 Task: Add Kokoro Balancing Cream Jar to the cart.
Action: Mouse moved to (790, 293)
Screenshot: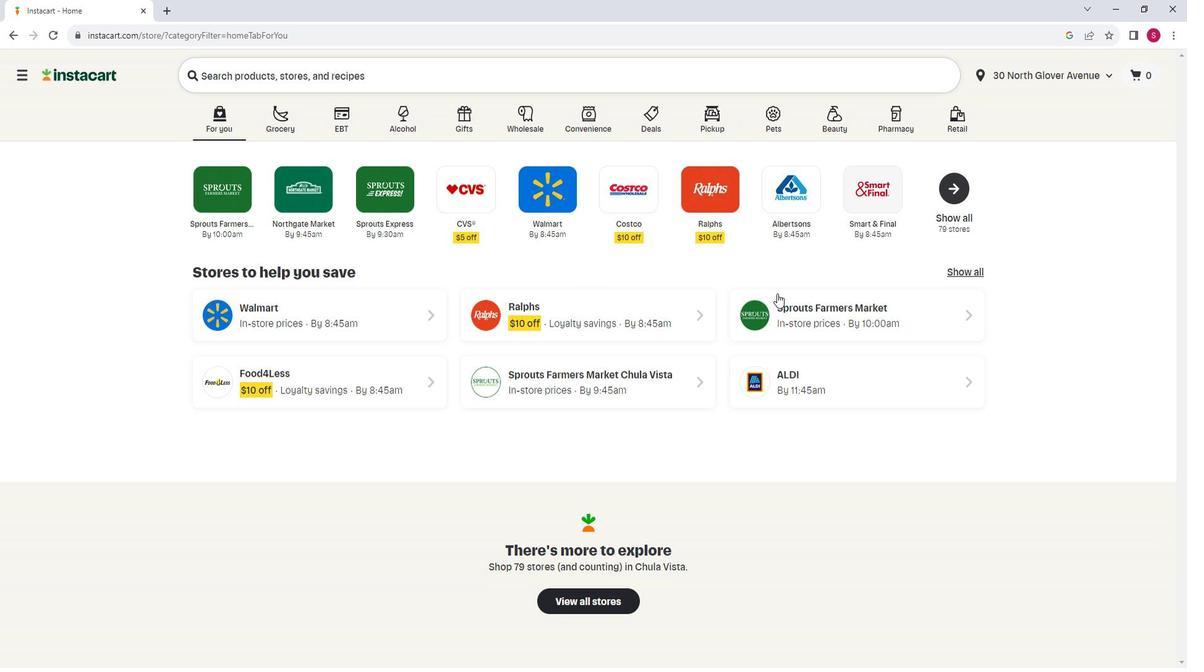 
Action: Mouse pressed left at (790, 293)
Screenshot: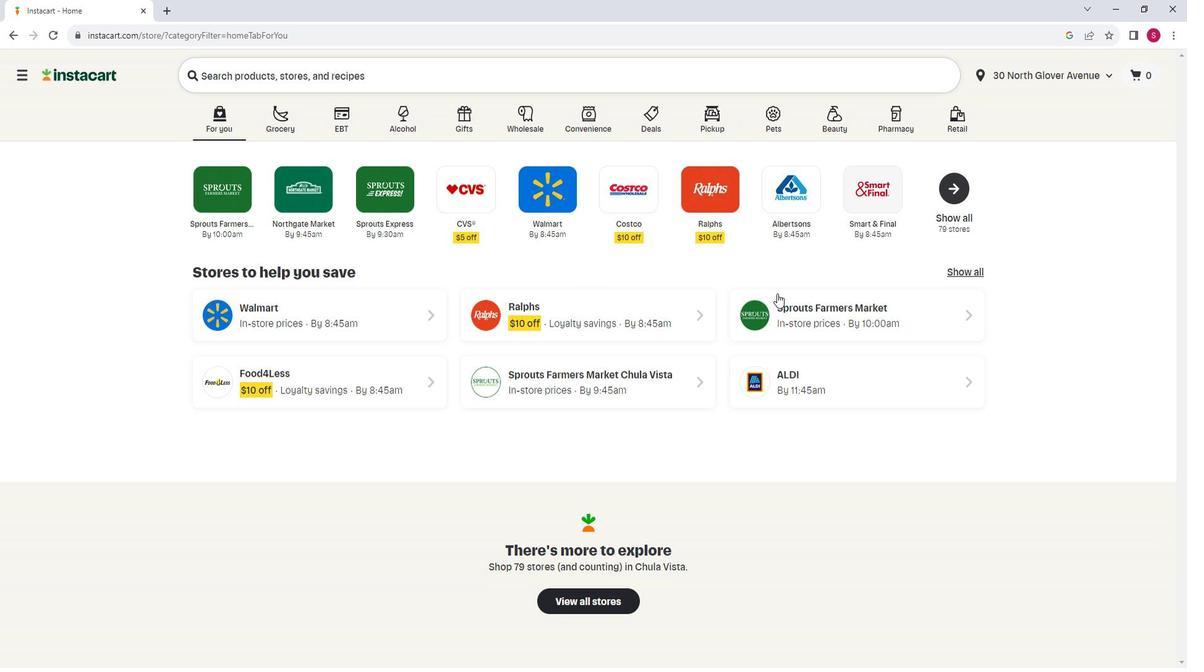 
Action: Mouse moved to (103, 424)
Screenshot: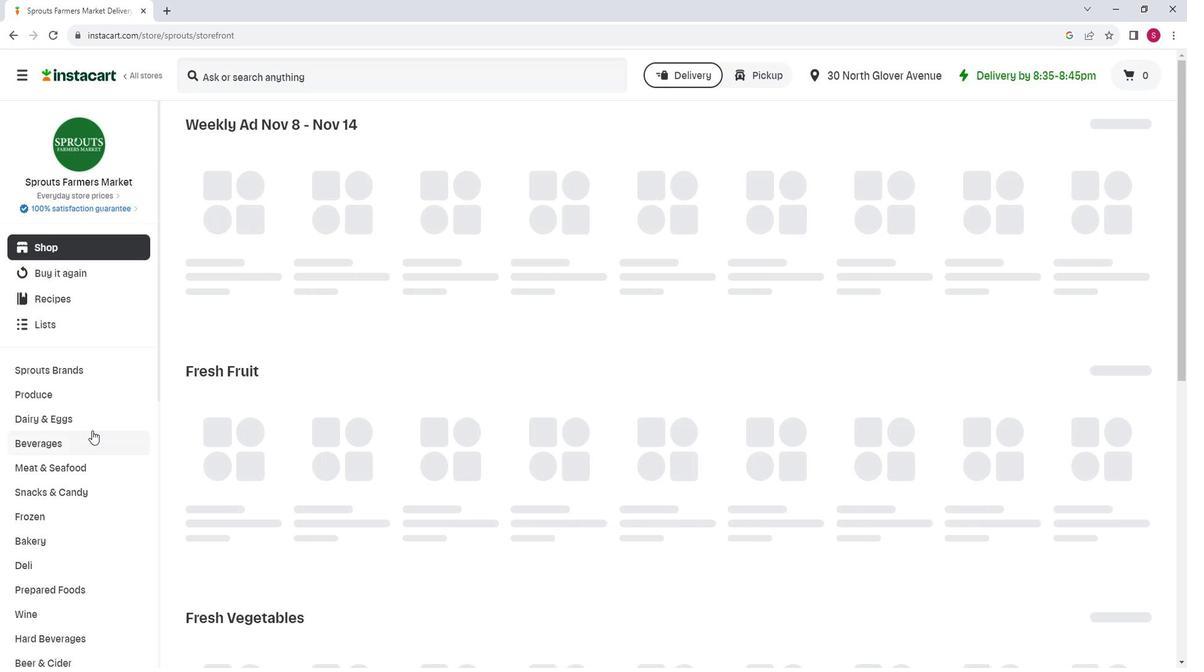 
Action: Mouse scrolled (103, 423) with delta (0, 0)
Screenshot: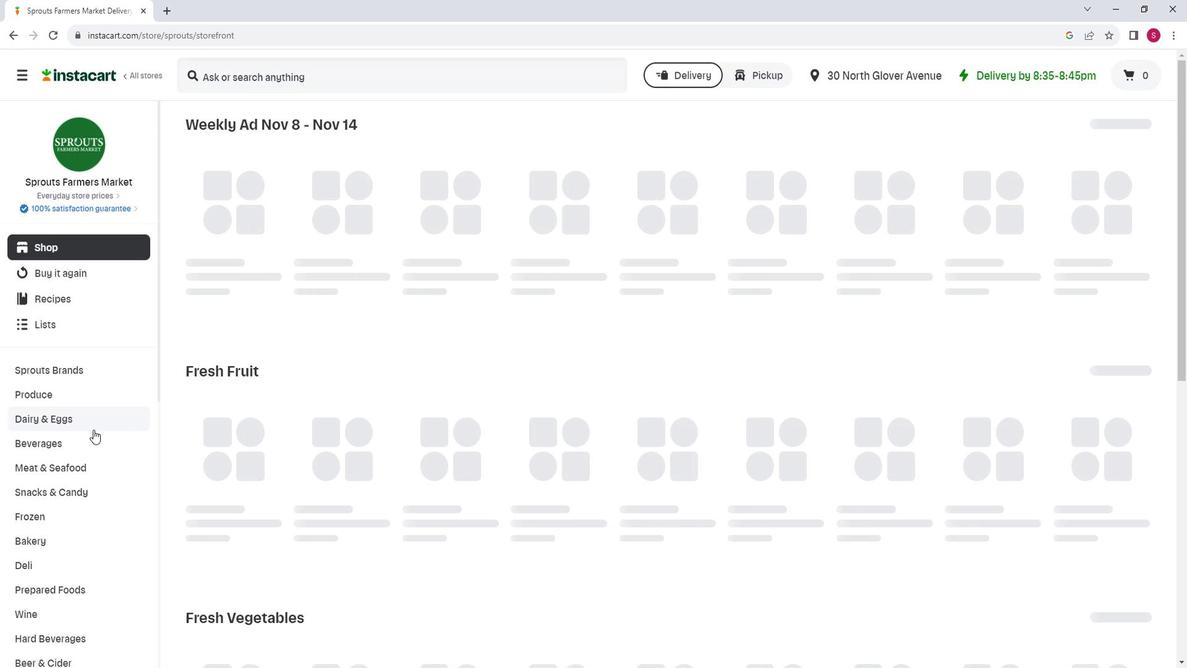 
Action: Mouse moved to (105, 424)
Screenshot: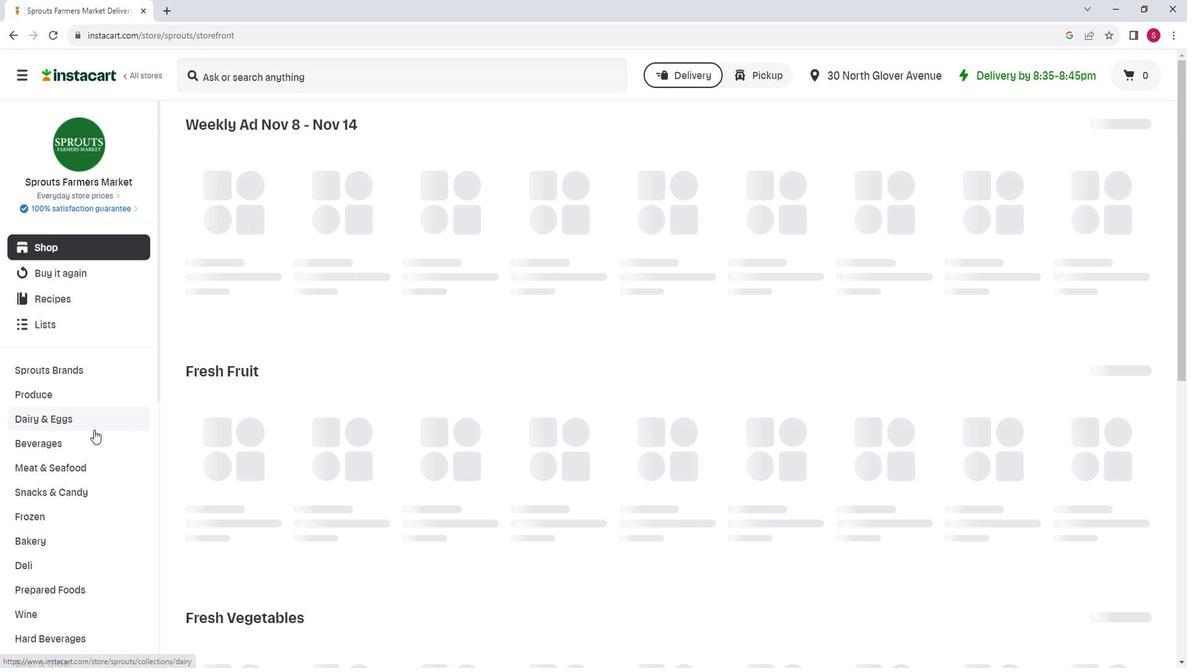 
Action: Mouse scrolled (105, 423) with delta (0, 0)
Screenshot: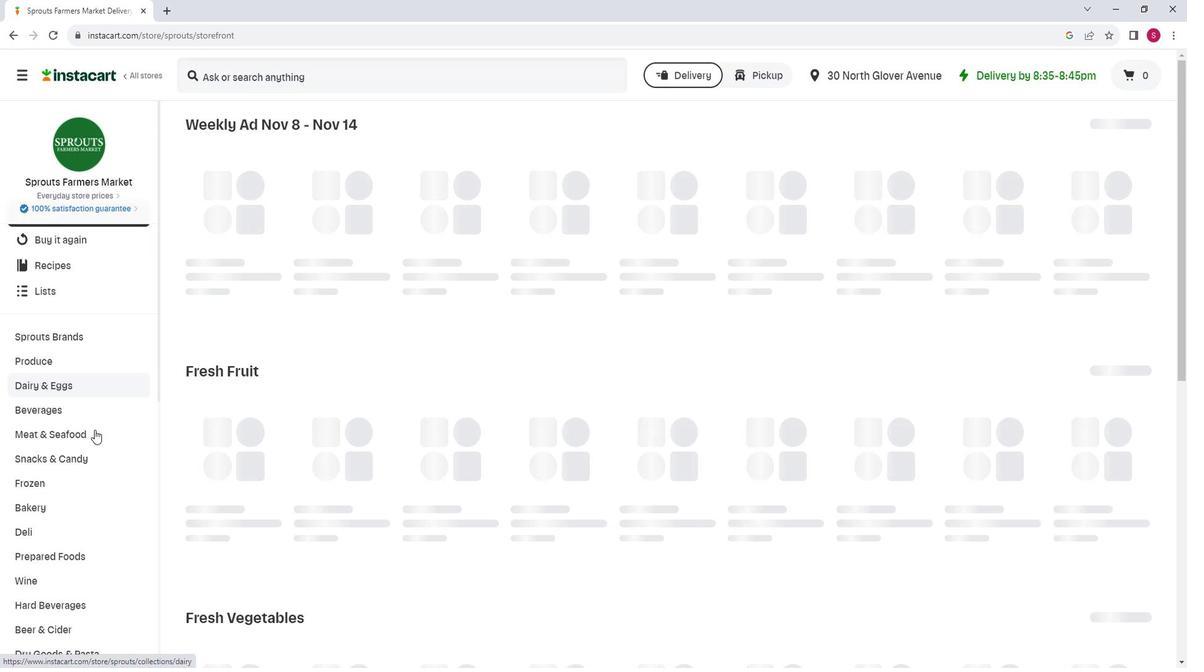 
Action: Mouse scrolled (105, 423) with delta (0, 0)
Screenshot: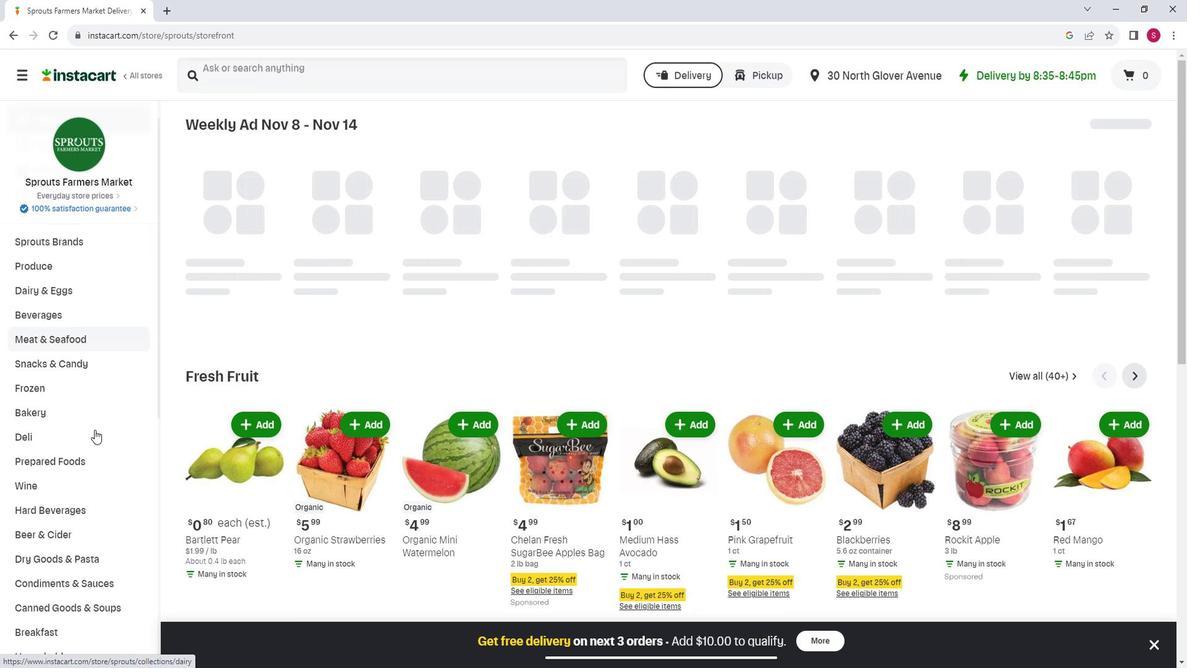 
Action: Mouse scrolled (105, 423) with delta (0, 0)
Screenshot: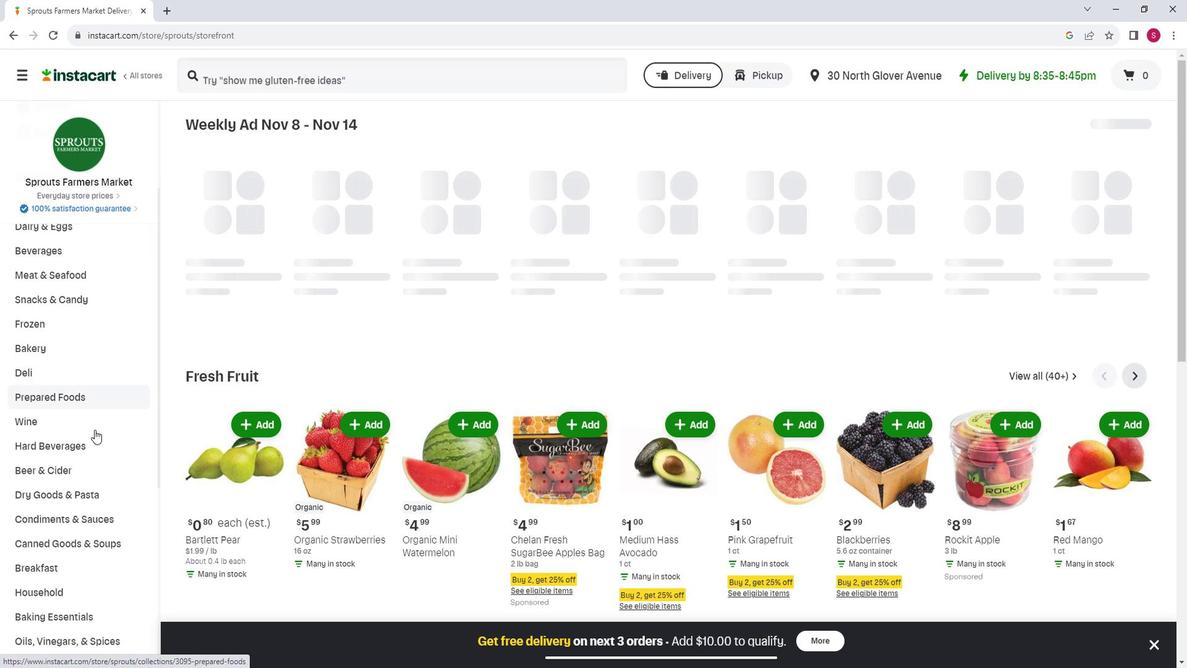 
Action: Mouse moved to (105, 424)
Screenshot: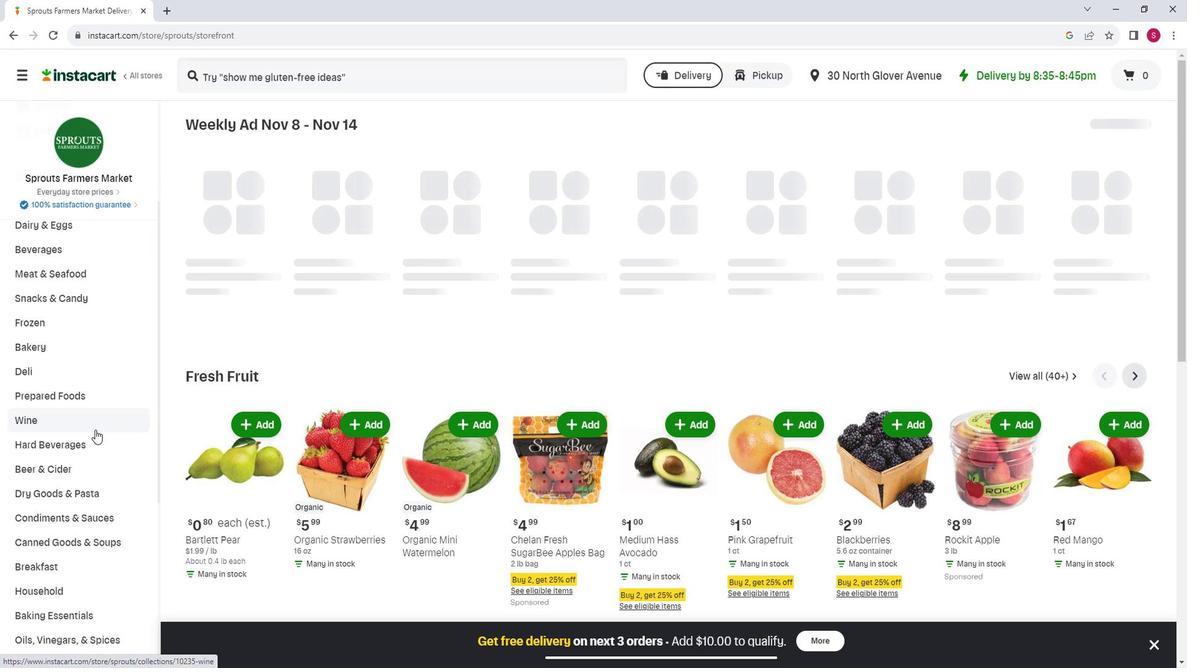 
Action: Mouse scrolled (105, 423) with delta (0, 0)
Screenshot: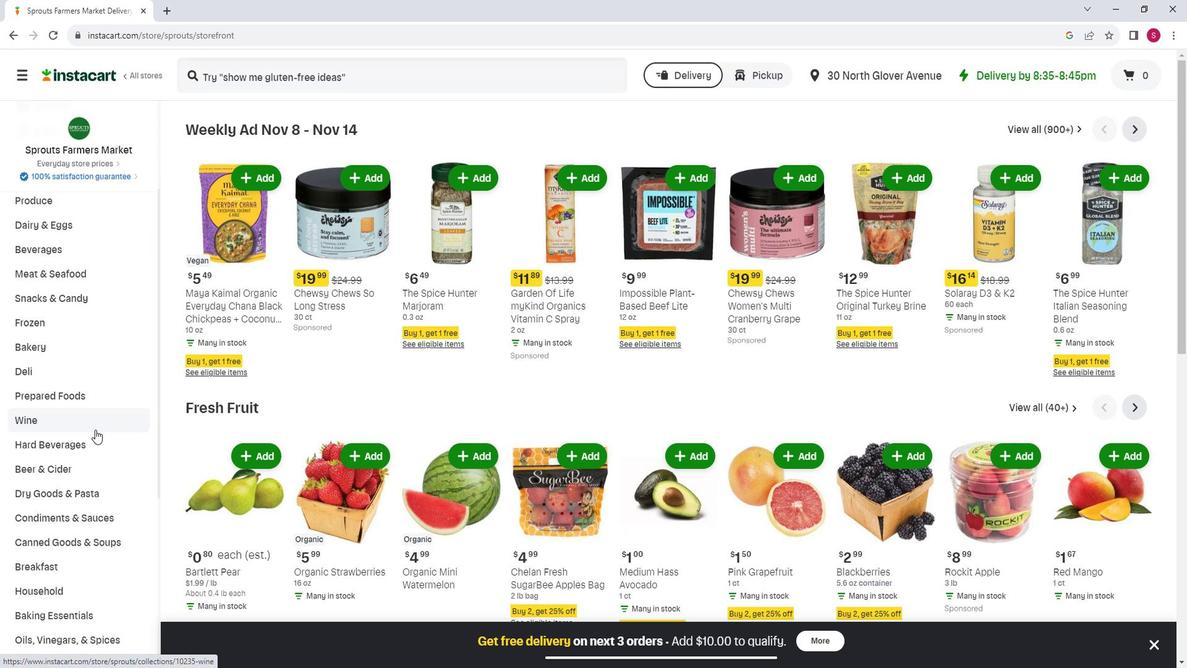 
Action: Mouse scrolled (105, 423) with delta (0, 0)
Screenshot: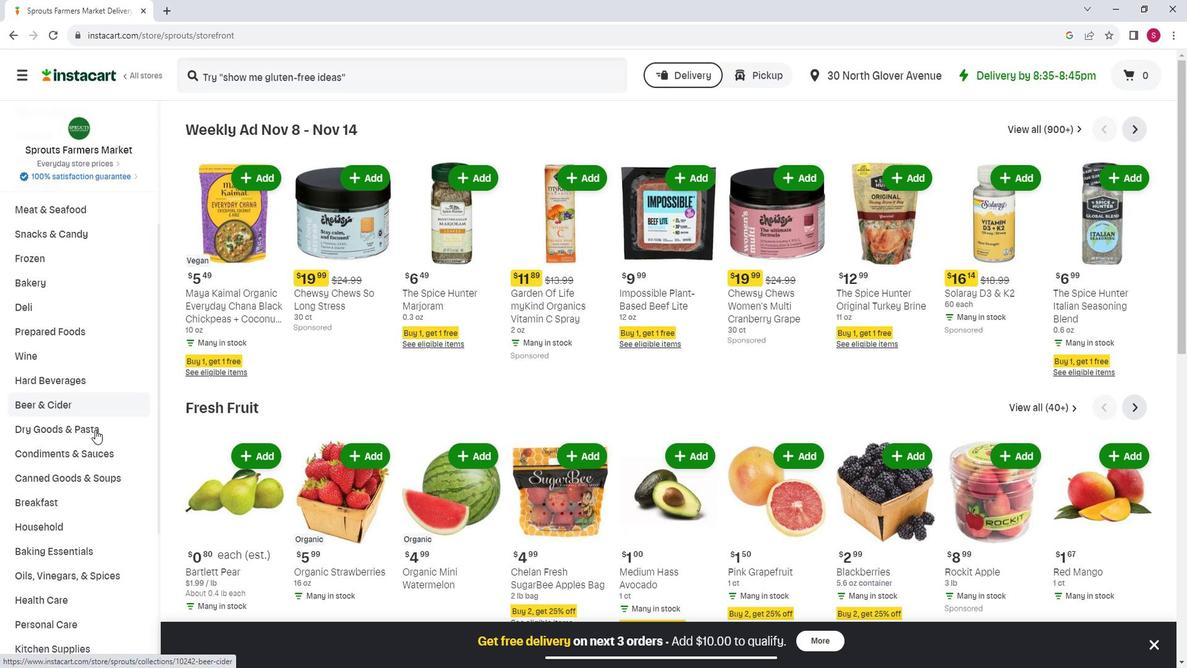 
Action: Mouse moved to (81, 545)
Screenshot: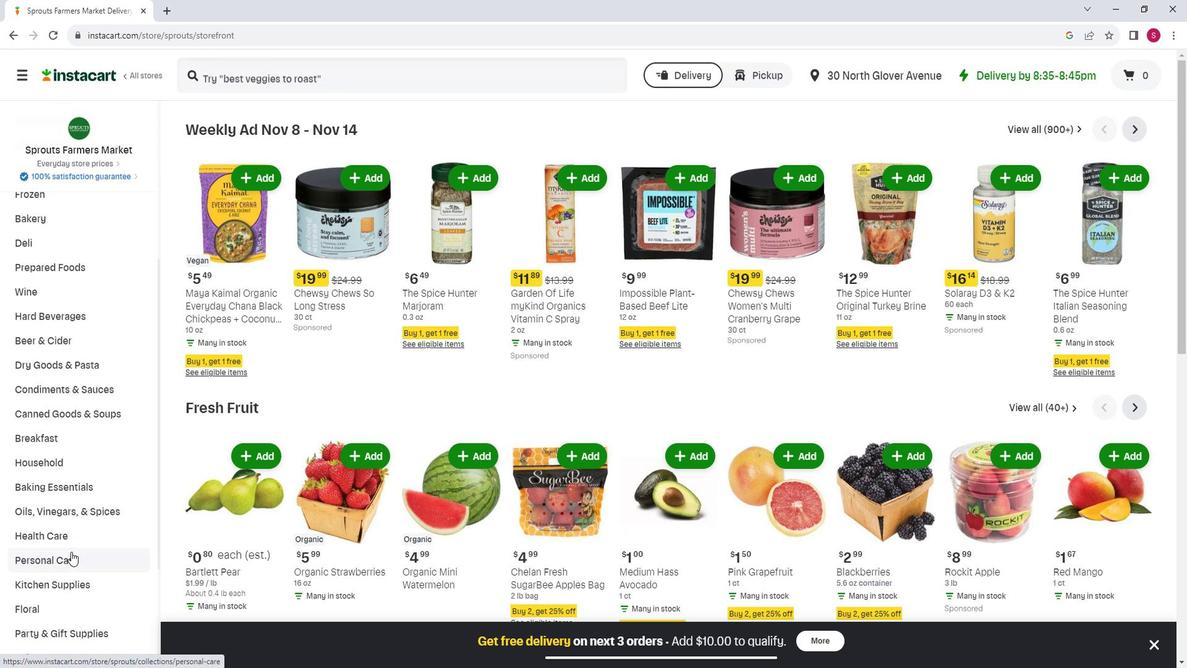 
Action: Mouse pressed left at (81, 545)
Screenshot: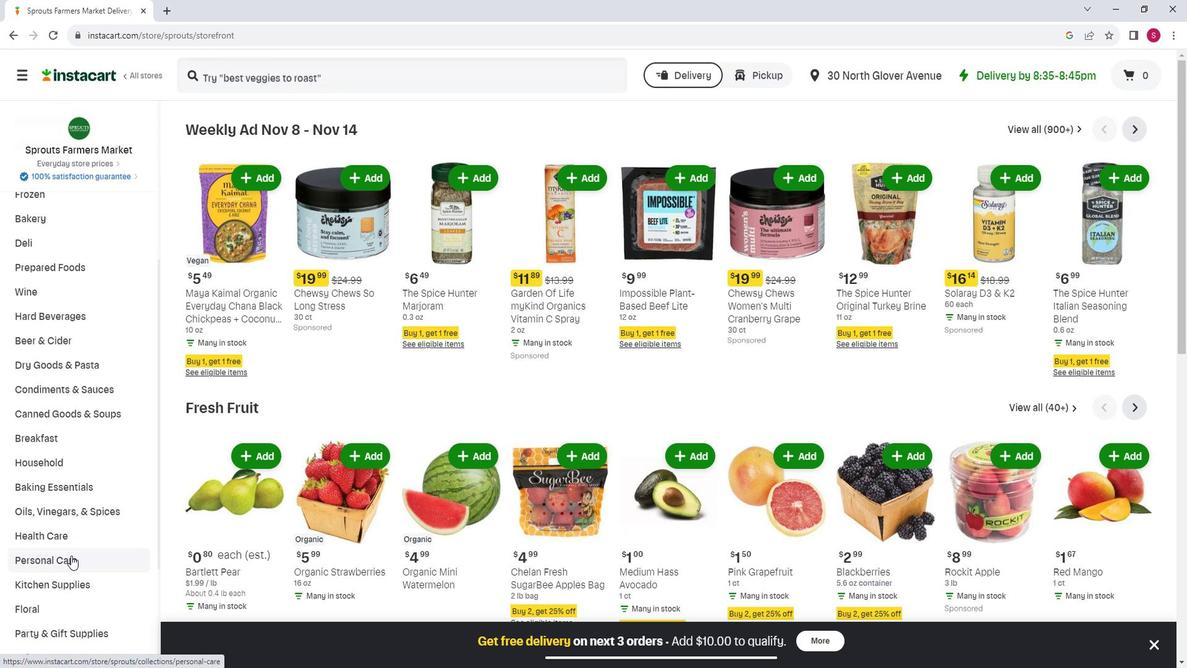 
Action: Mouse moved to (326, 170)
Screenshot: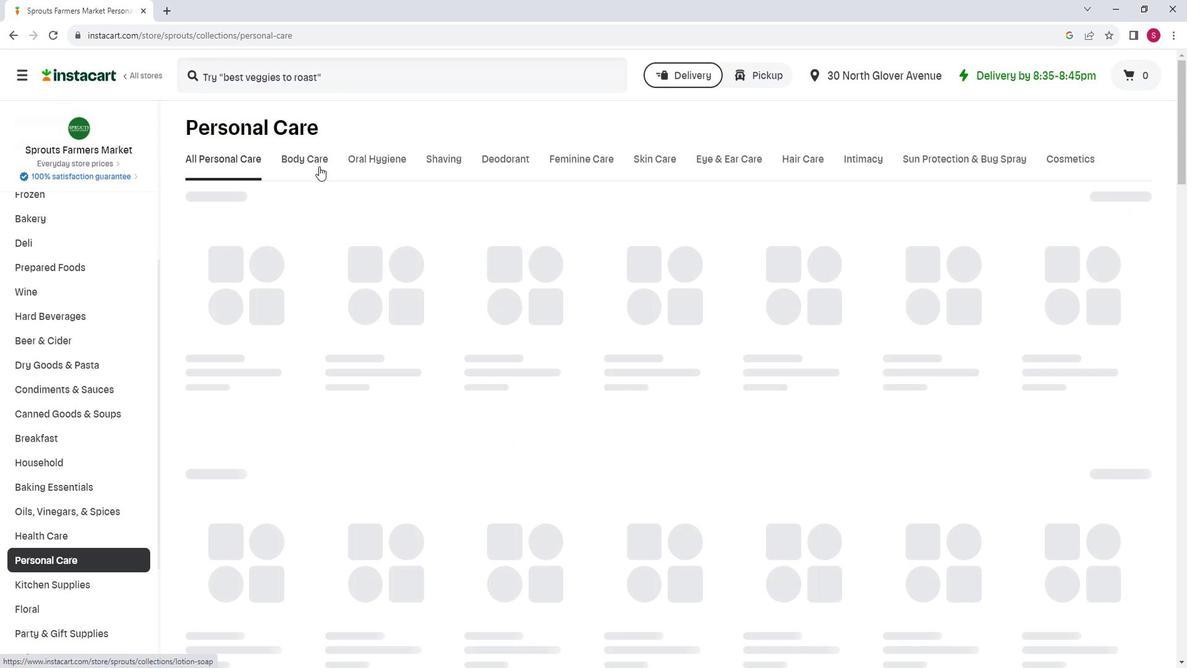 
Action: Mouse pressed left at (326, 170)
Screenshot: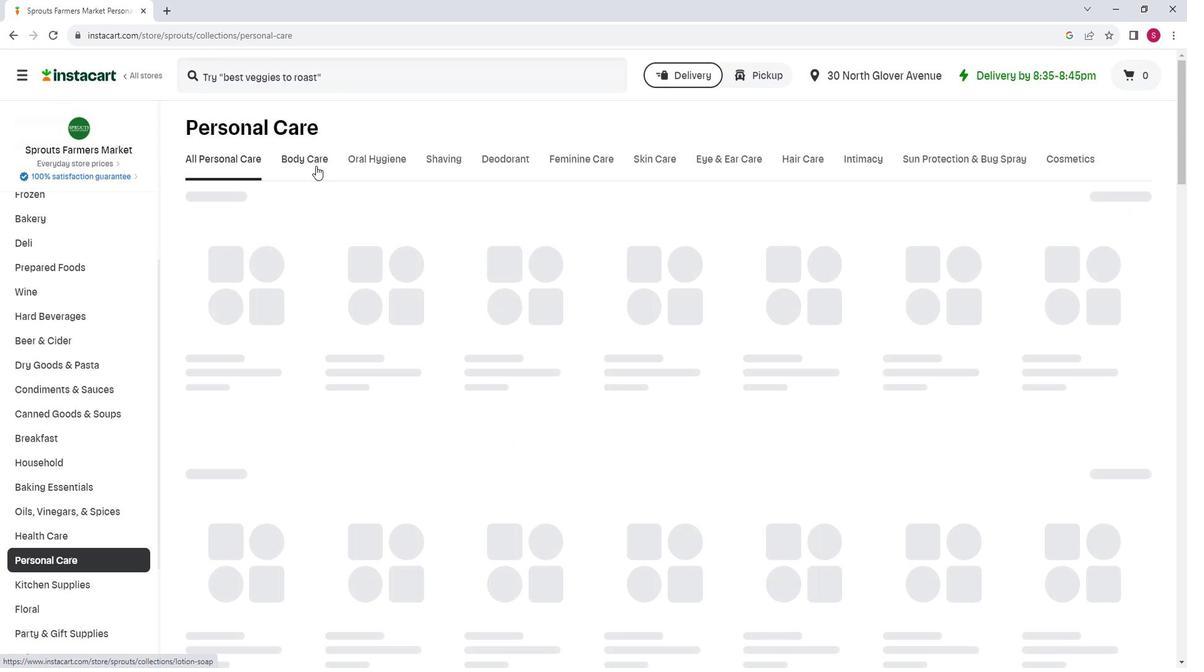 
Action: Mouse moved to (486, 209)
Screenshot: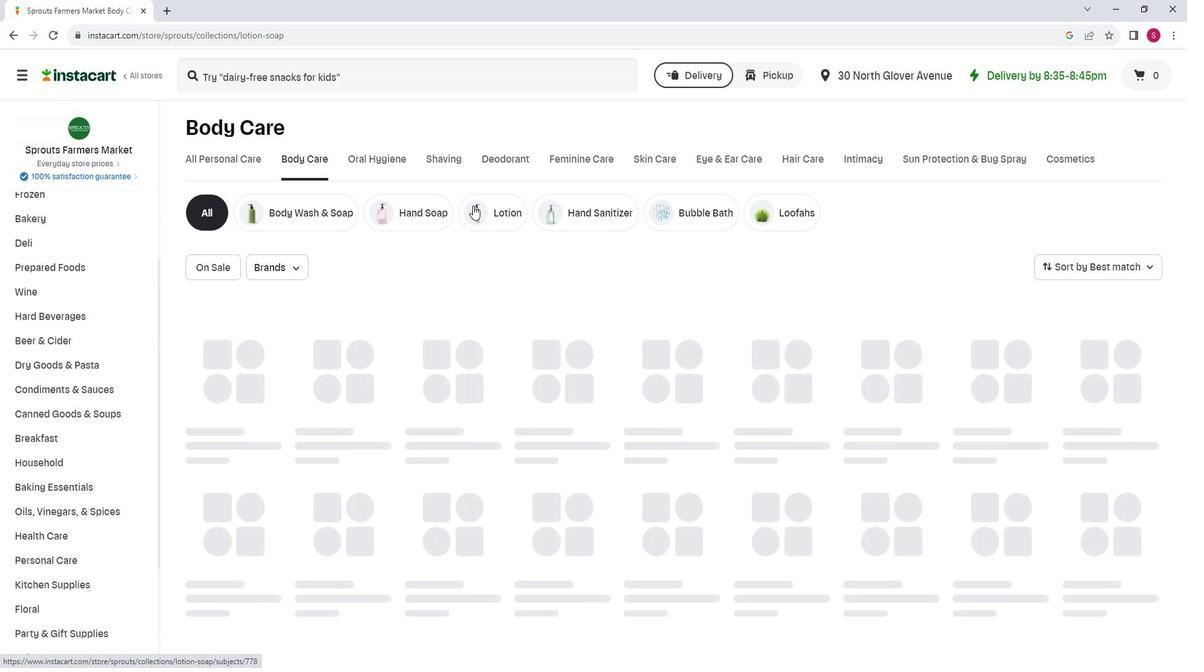 
Action: Mouse pressed left at (486, 209)
Screenshot: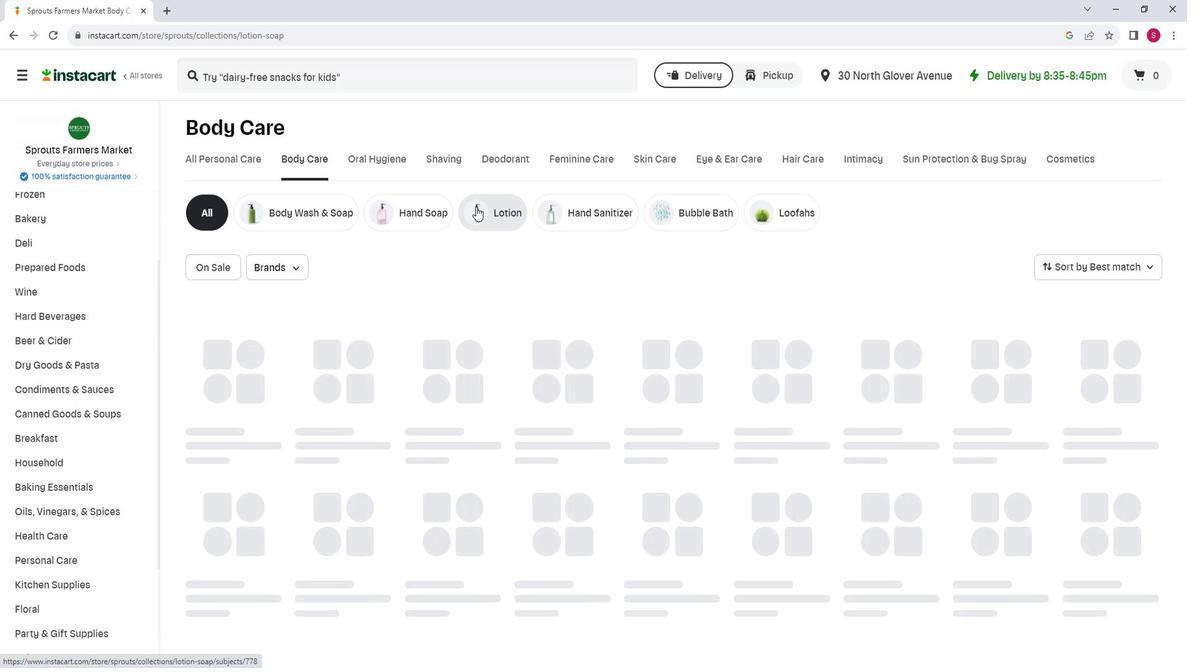 
Action: Mouse moved to (383, 87)
Screenshot: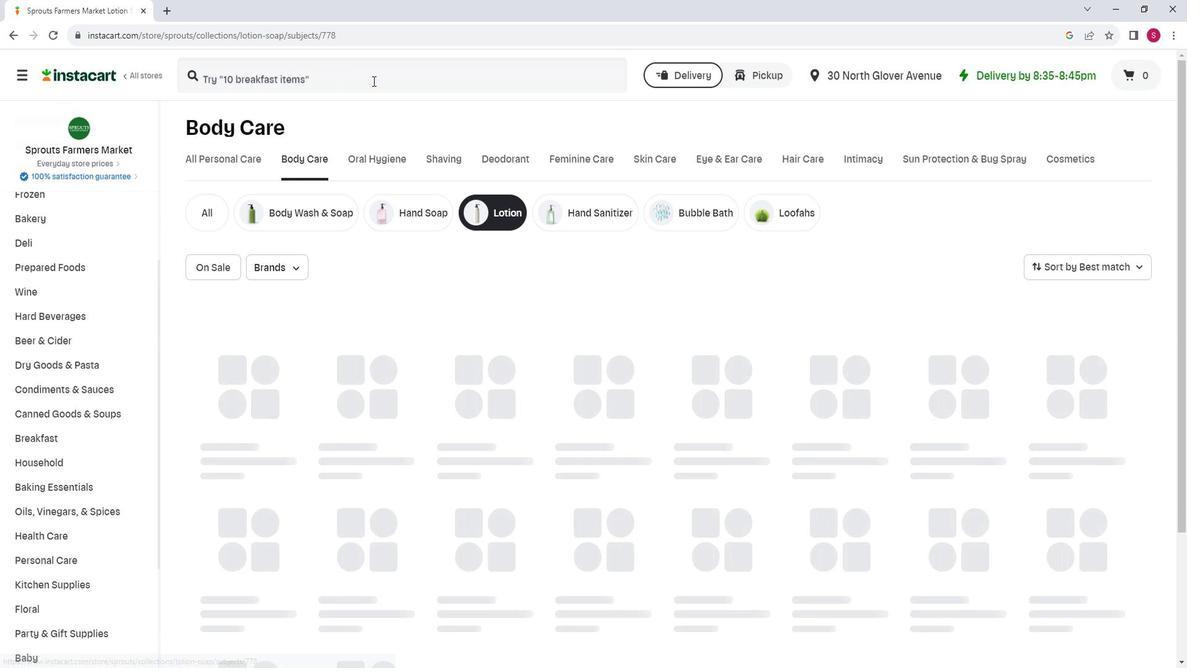 
Action: Mouse pressed left at (383, 87)
Screenshot: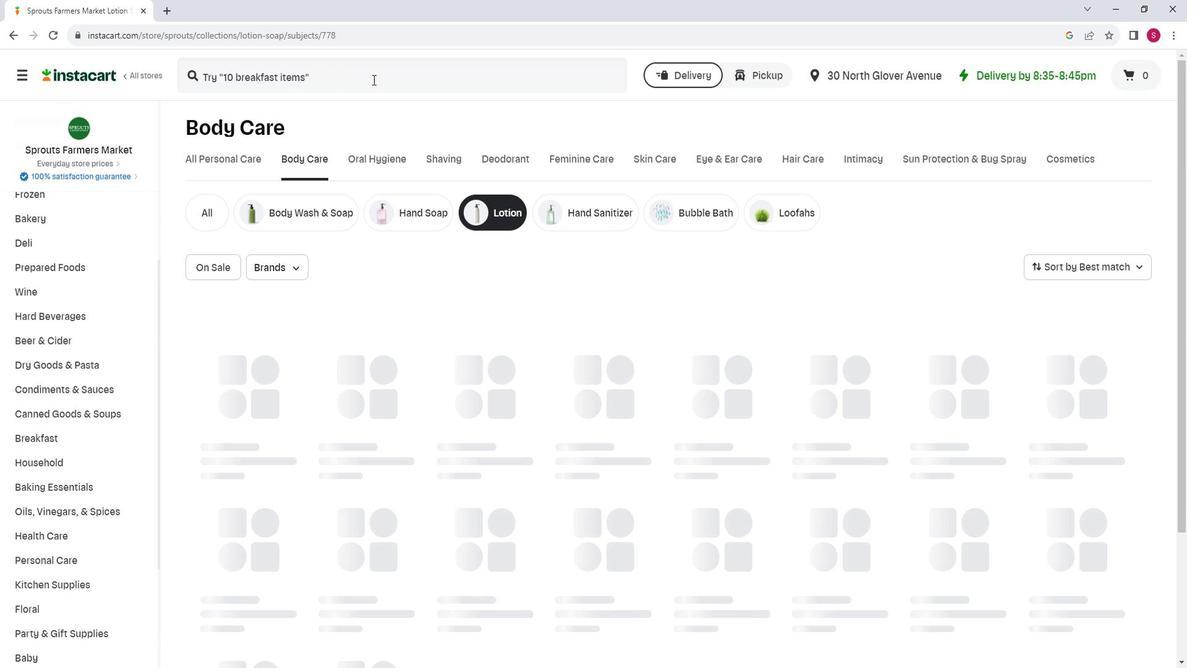 
Action: Mouse moved to (383, 87)
Screenshot: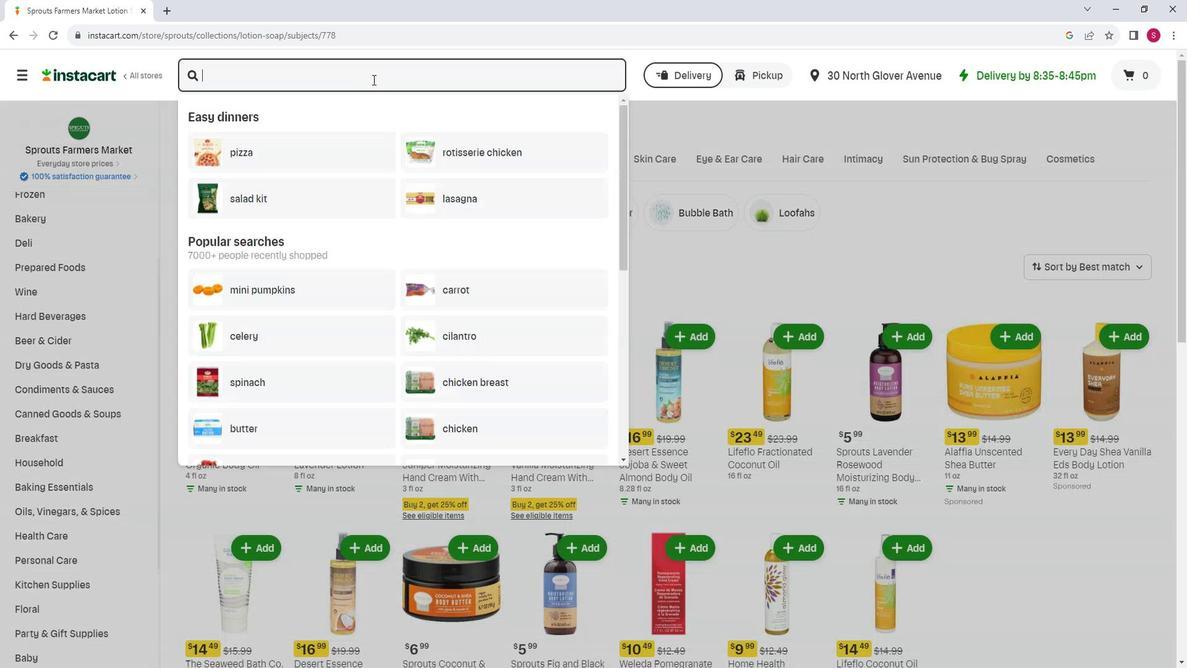 
Action: Key pressed <Key.shift>Kokoro<Key.space><Key.shift><Key.shift>Balancing<Key.space><Key.shift>Cream<Key.enter>
Screenshot: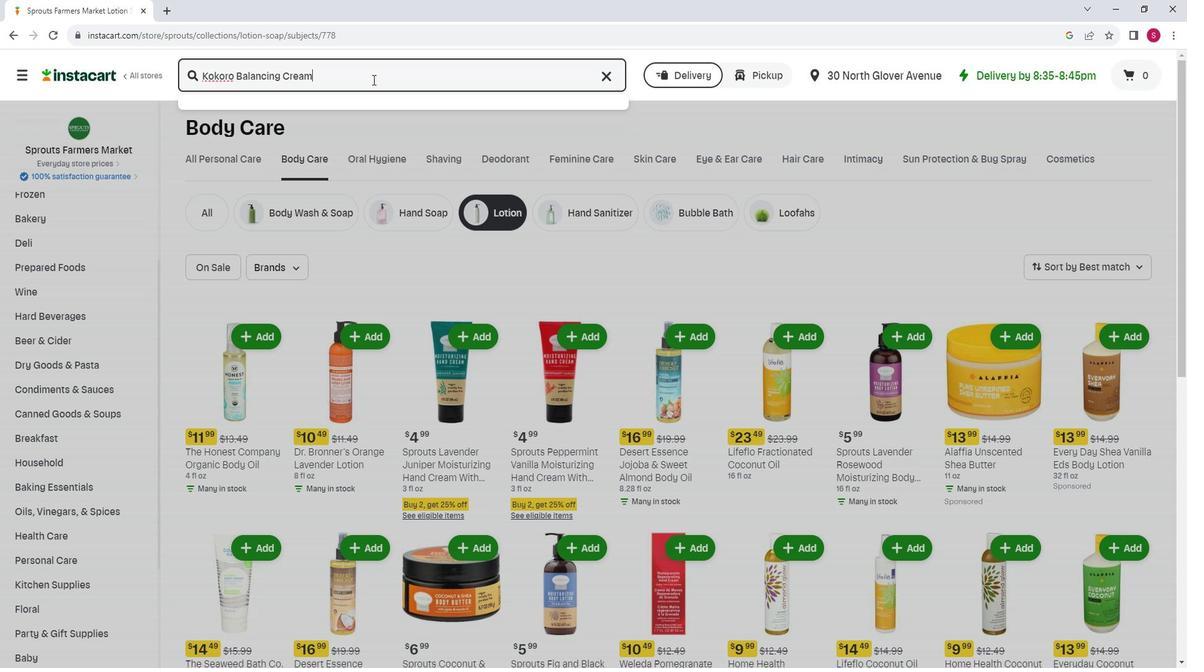 
Action: Mouse moved to (181, 240)
Screenshot: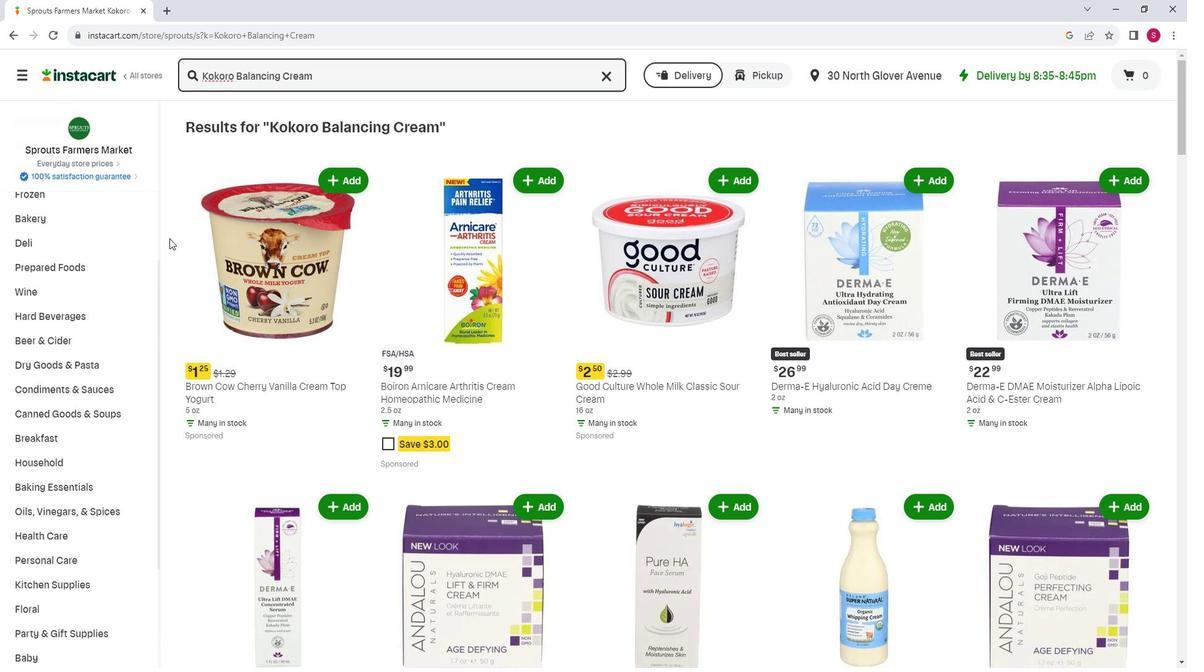 
Action: Mouse scrolled (181, 239) with delta (0, 0)
Screenshot: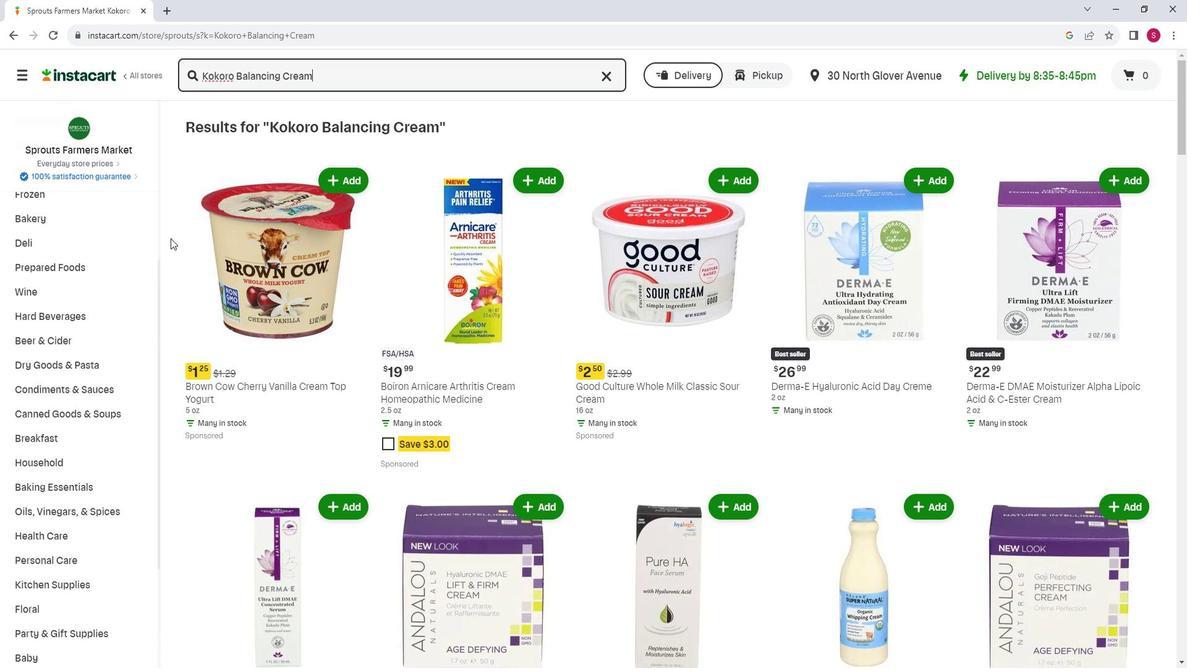 
Action: Mouse scrolled (181, 239) with delta (0, 0)
Screenshot: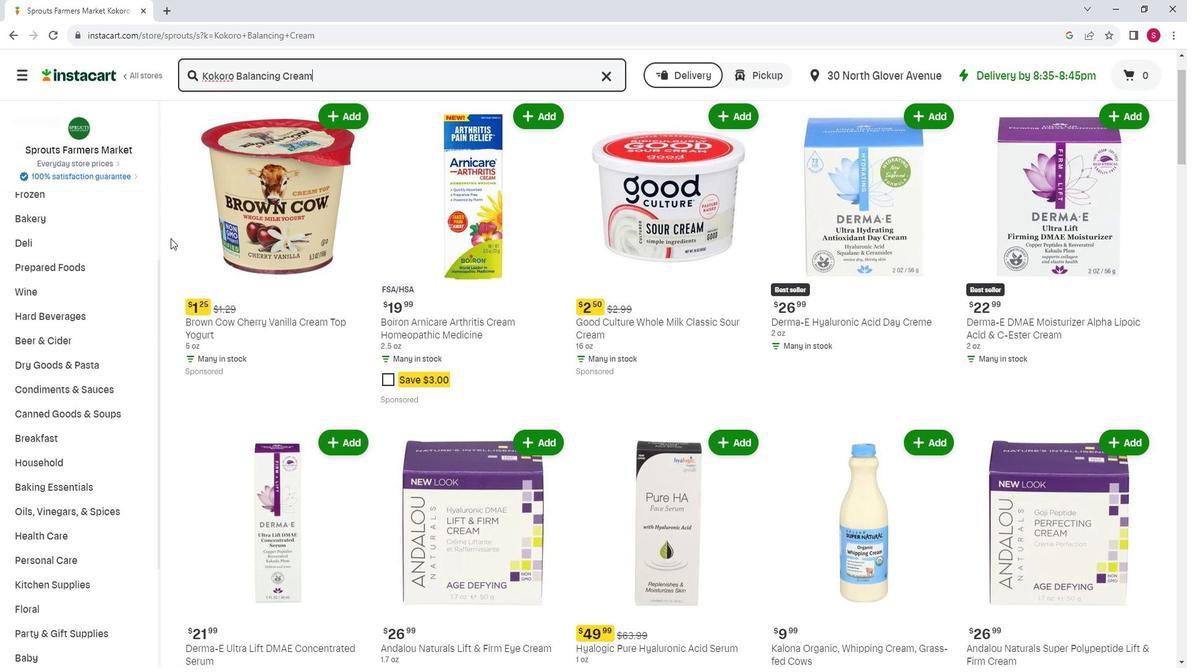 
Action: Mouse scrolled (181, 239) with delta (0, 0)
Screenshot: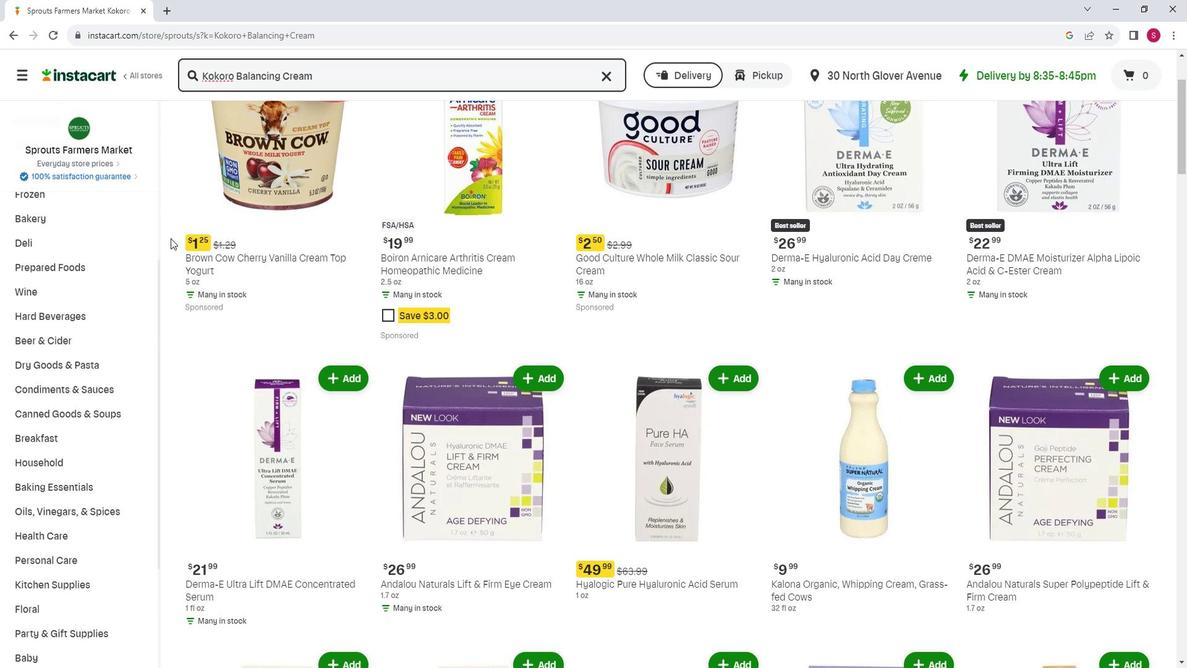 
Action: Mouse scrolled (181, 239) with delta (0, 0)
Screenshot: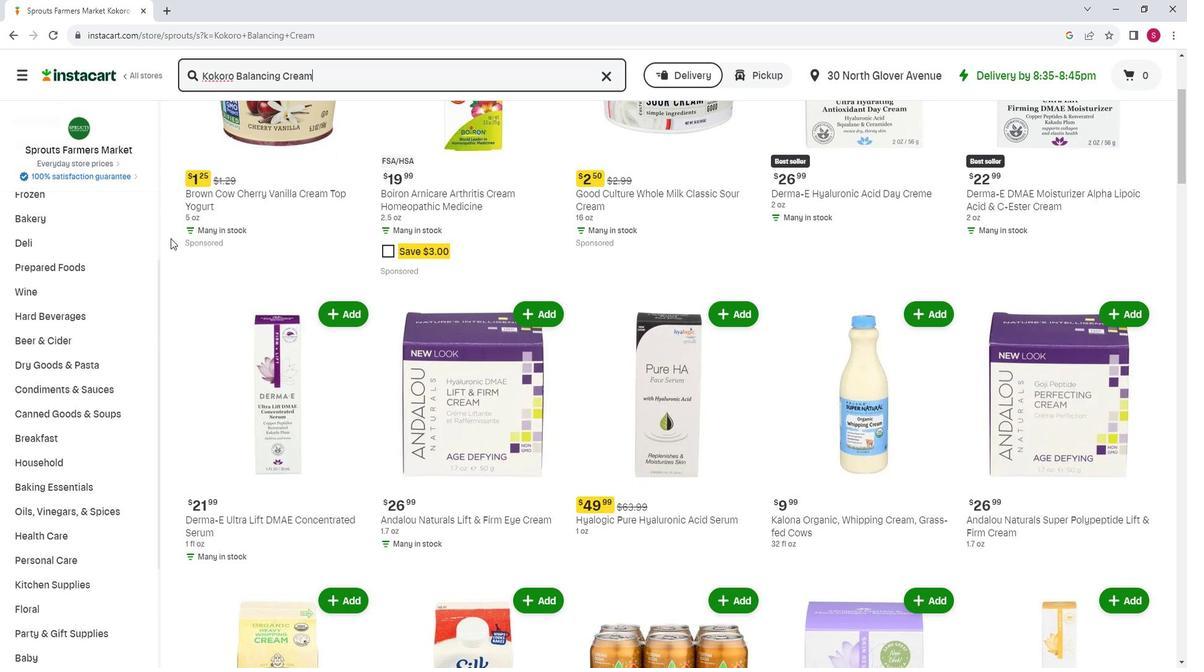 
Action: Mouse scrolled (181, 239) with delta (0, 0)
Screenshot: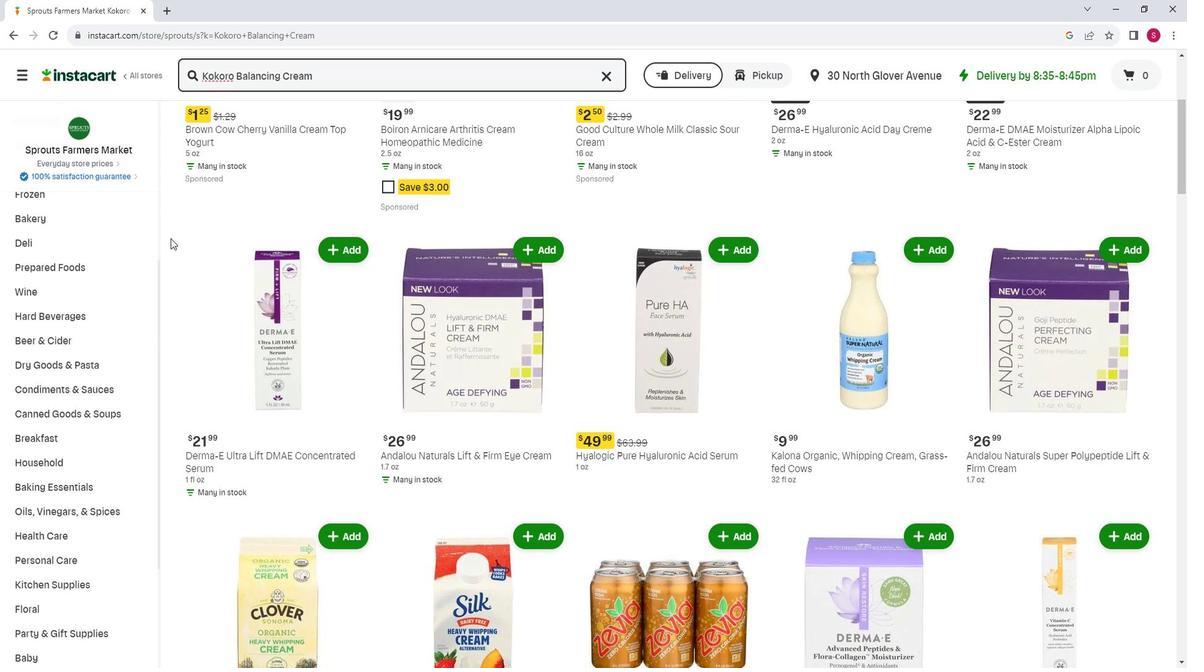 
Action: Mouse scrolled (181, 239) with delta (0, 0)
Screenshot: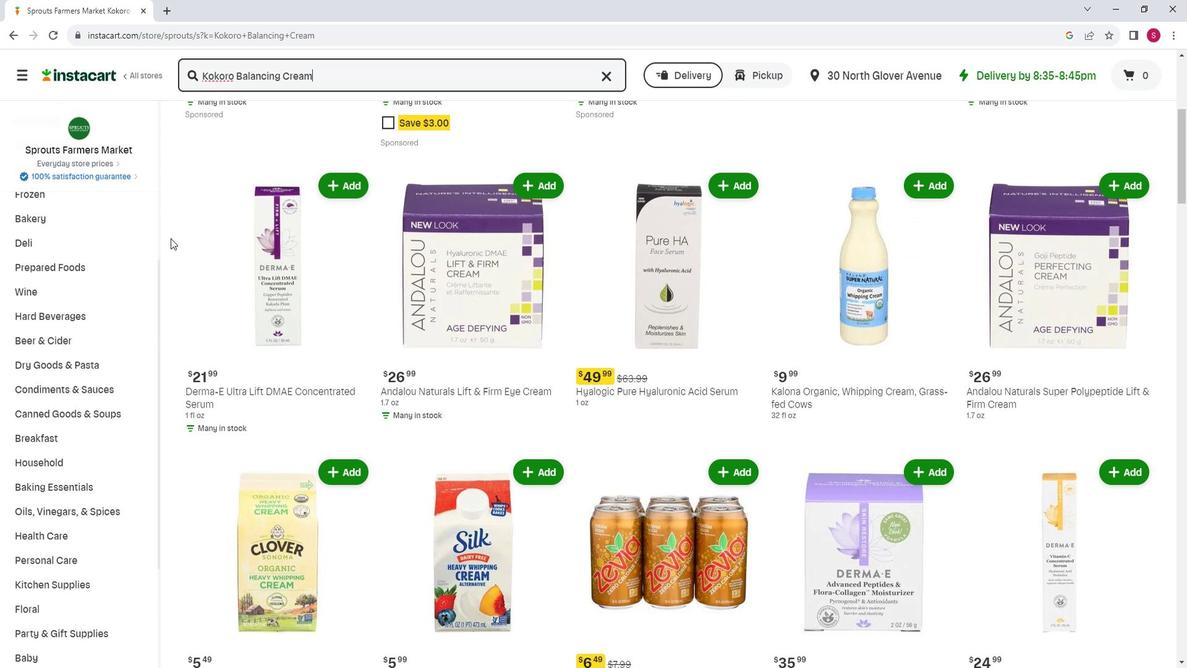 
Action: Mouse scrolled (181, 239) with delta (0, 0)
Screenshot: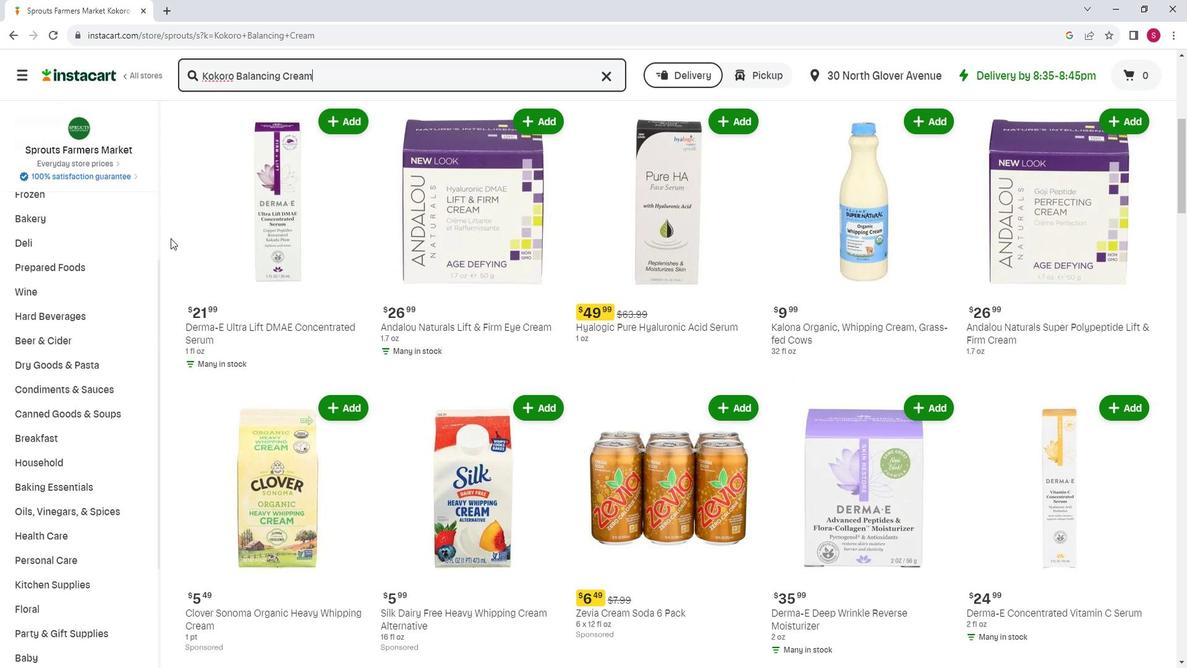 
Action: Mouse scrolled (181, 239) with delta (0, 0)
Screenshot: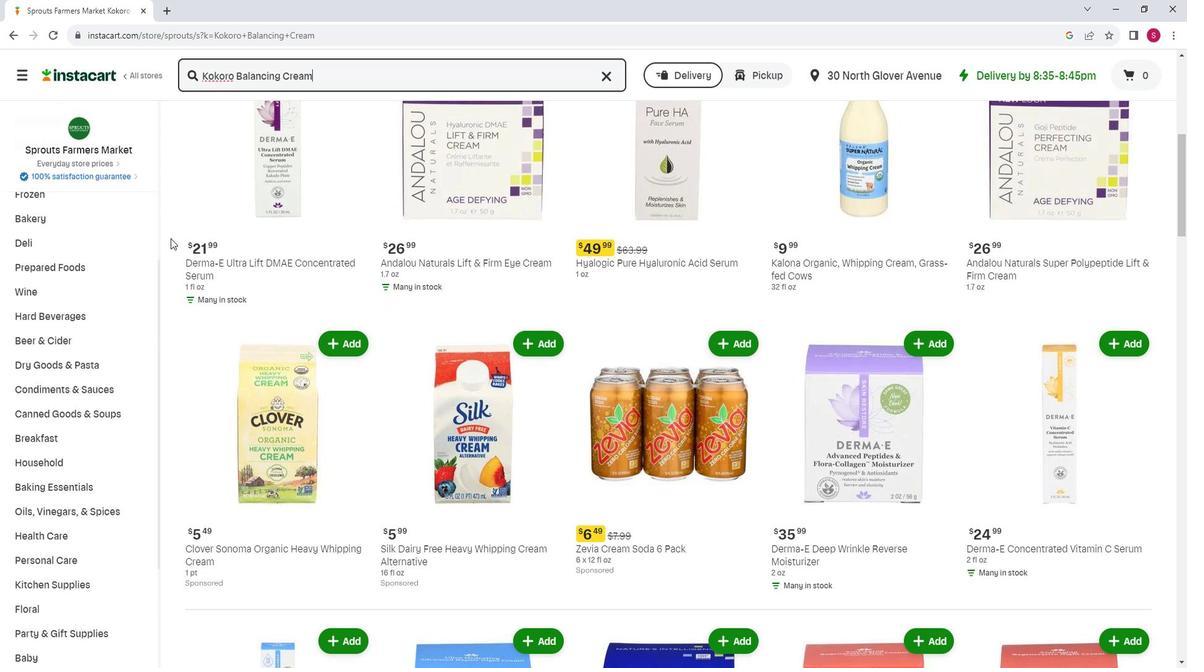 
Action: Mouse scrolled (181, 239) with delta (0, 0)
Screenshot: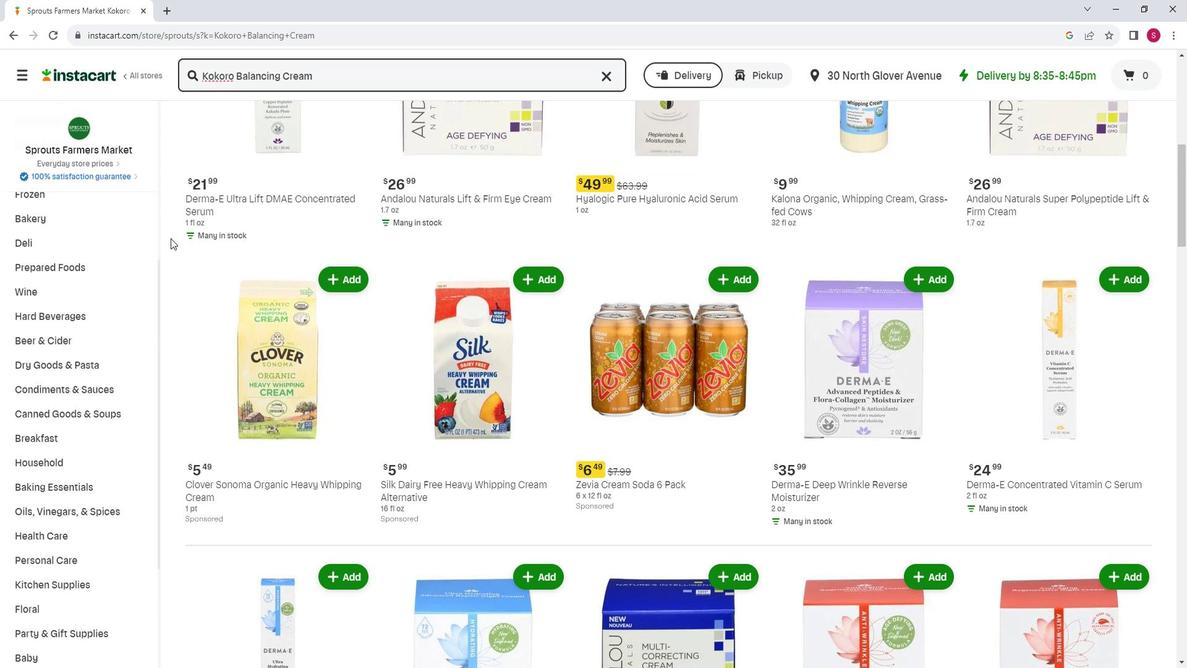 
Action: Mouse scrolled (181, 239) with delta (0, 0)
Screenshot: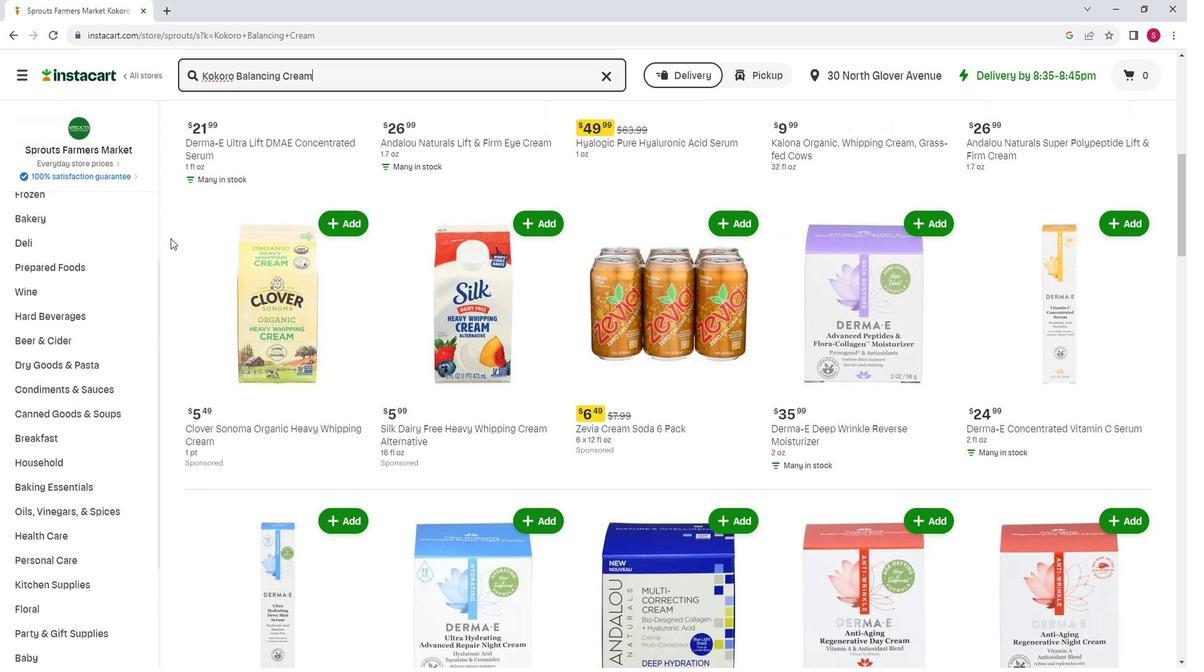 
Action: Mouse scrolled (181, 239) with delta (0, 0)
Screenshot: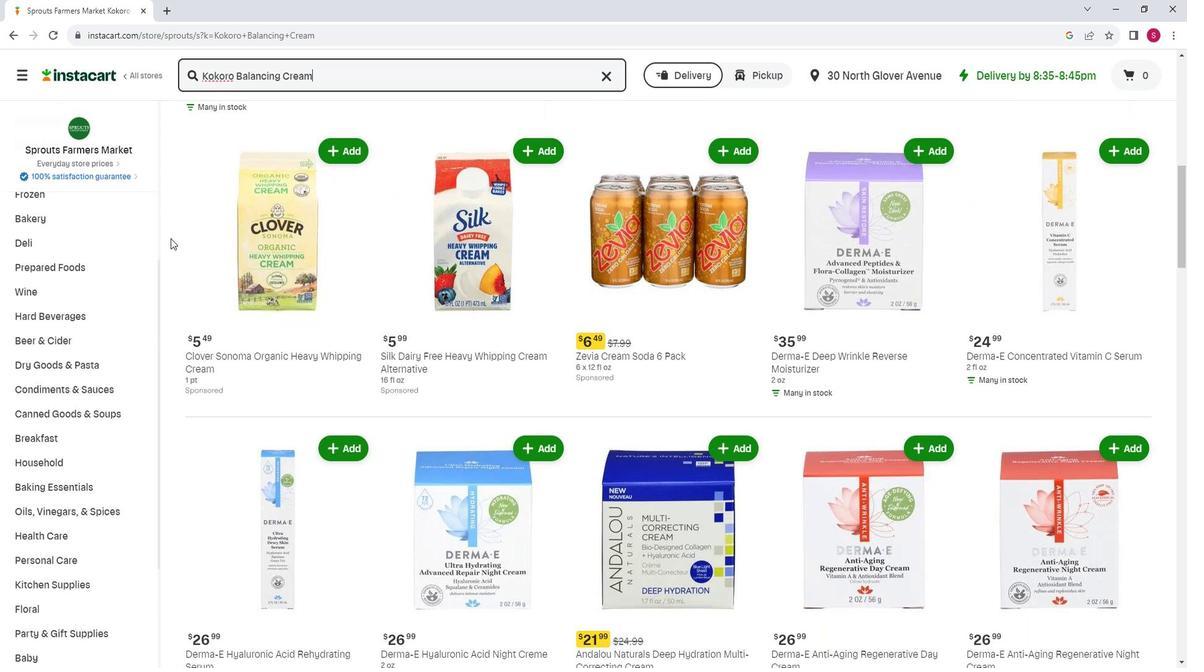 
Action: Mouse moved to (187, 225)
Screenshot: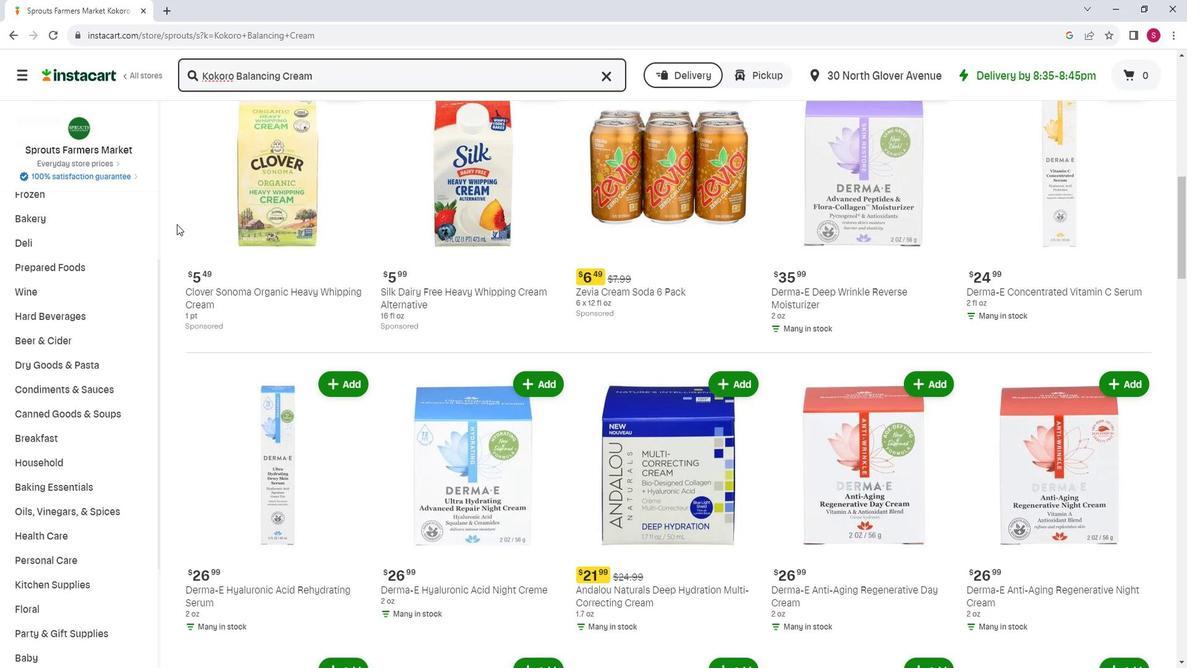
